 Task: Add One With Nature Dead Sea Salt Bar Soap to the cart.
Action: Mouse moved to (951, 91)
Screenshot: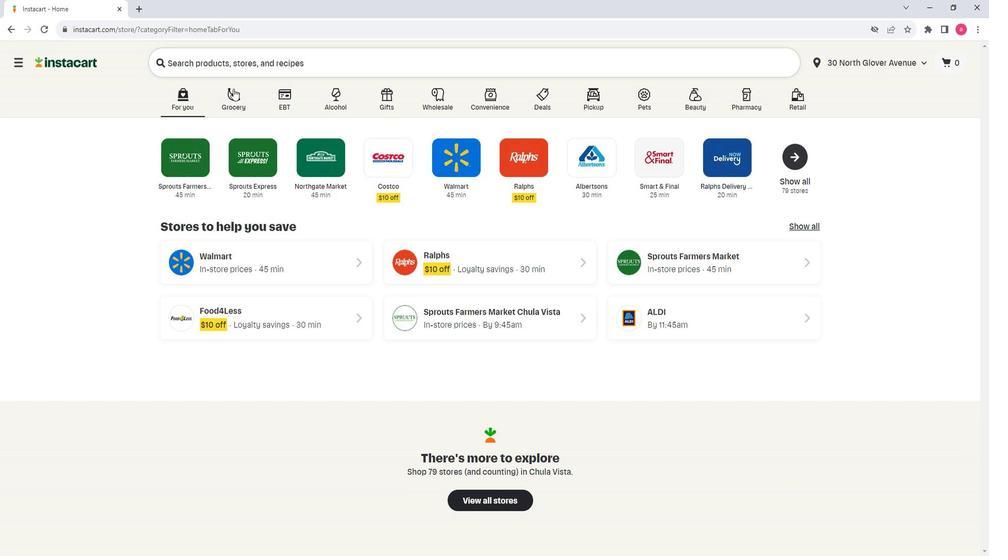 
Action: Mouse pressed left at (951, 91)
Screenshot: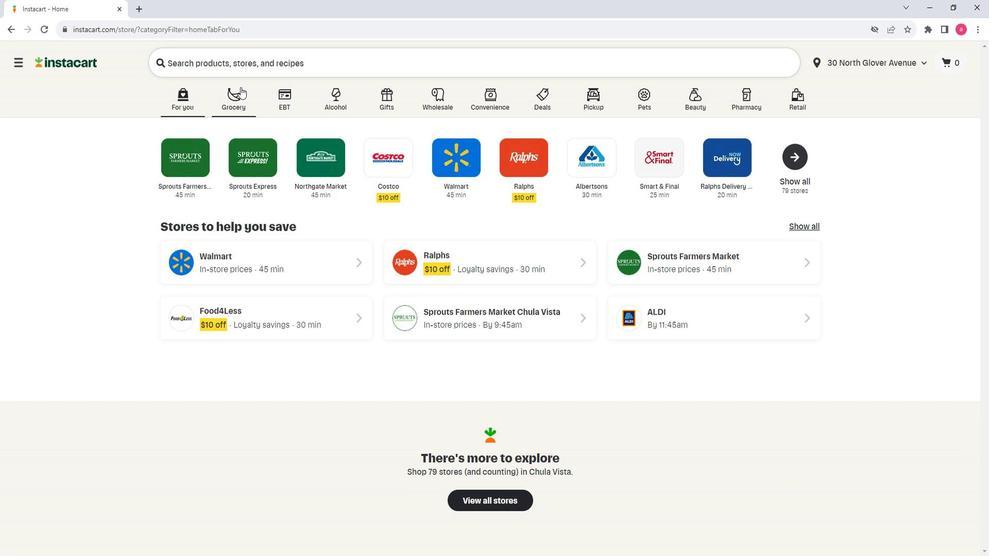 
Action: Mouse moved to (998, 296)
Screenshot: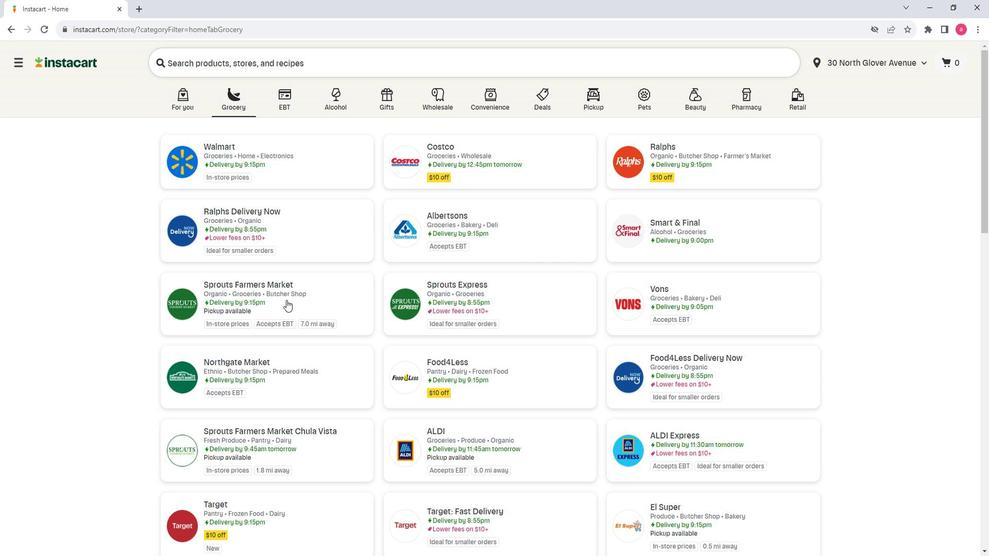
Action: Mouse pressed left at (998, 296)
Screenshot: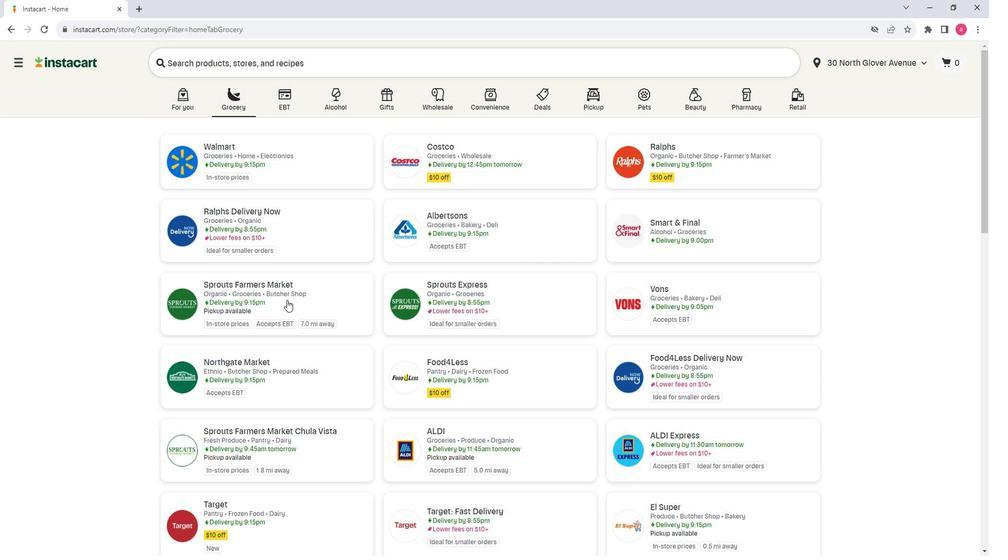 
Action: Mouse moved to (795, 313)
Screenshot: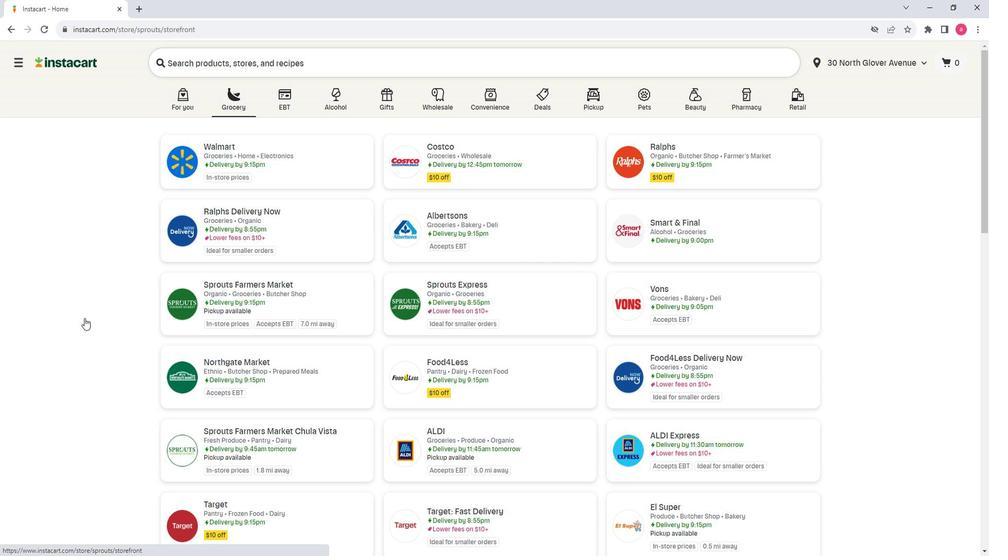 
Action: Mouse scrolled (795, 313) with delta (0, 0)
Screenshot: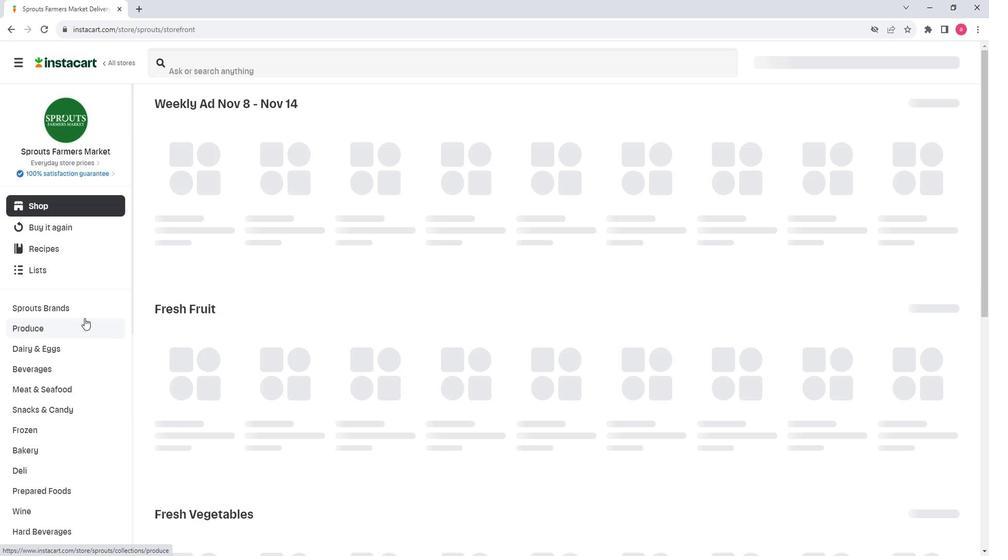 
Action: Mouse scrolled (795, 313) with delta (0, 0)
Screenshot: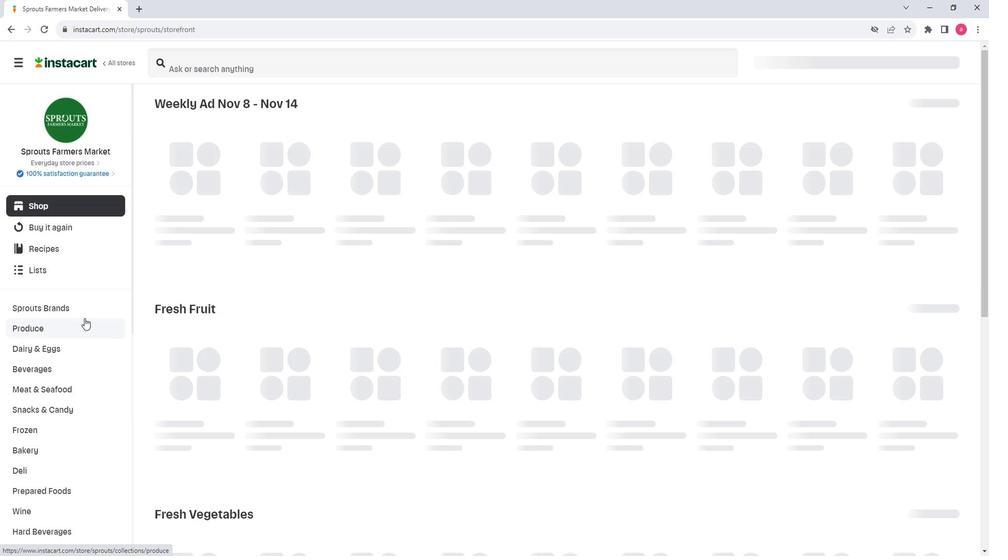 
Action: Mouse scrolled (795, 313) with delta (0, 0)
Screenshot: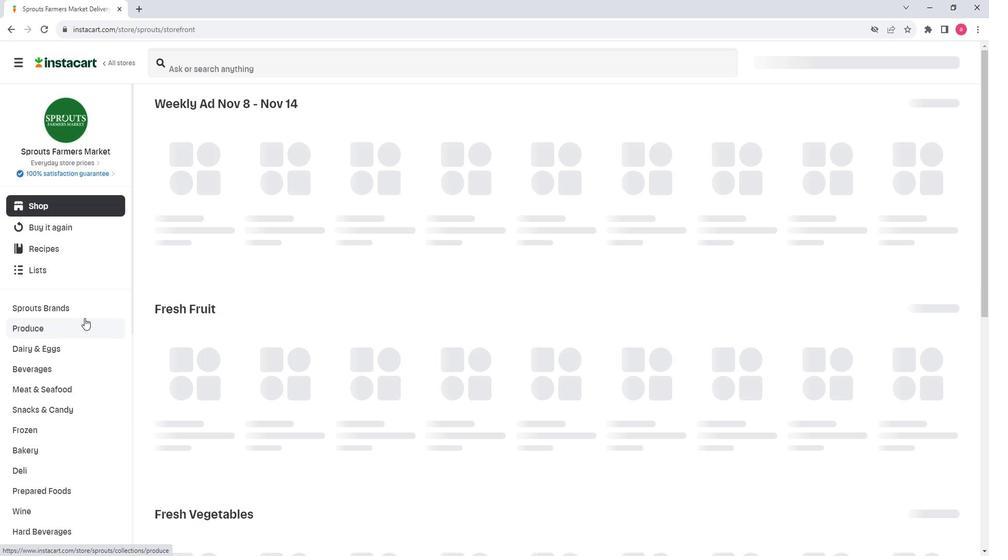 
Action: Mouse scrolled (795, 313) with delta (0, 0)
Screenshot: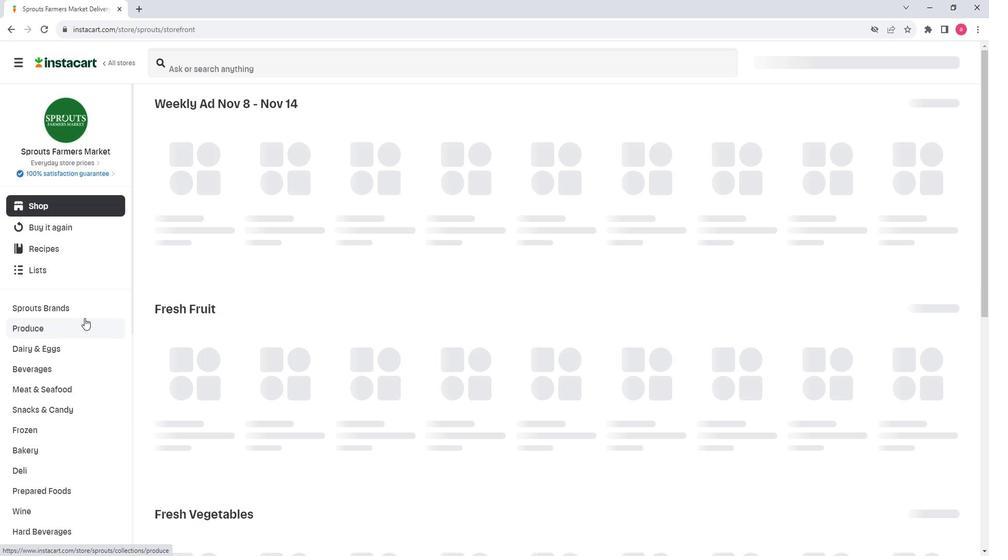
Action: Mouse moved to (795, 313)
Screenshot: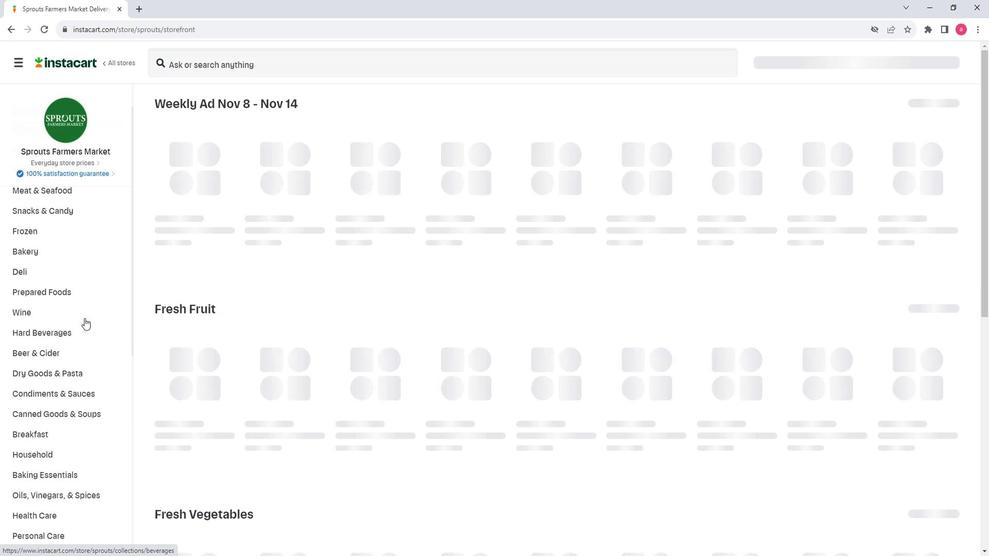 
Action: Mouse scrolled (795, 313) with delta (0, 0)
Screenshot: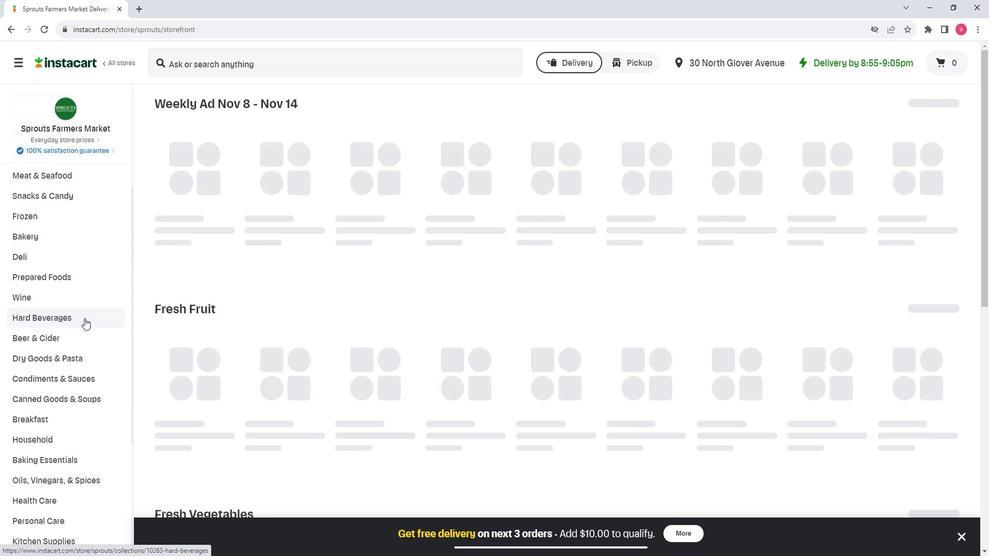 
Action: Mouse scrolled (795, 313) with delta (0, 0)
Screenshot: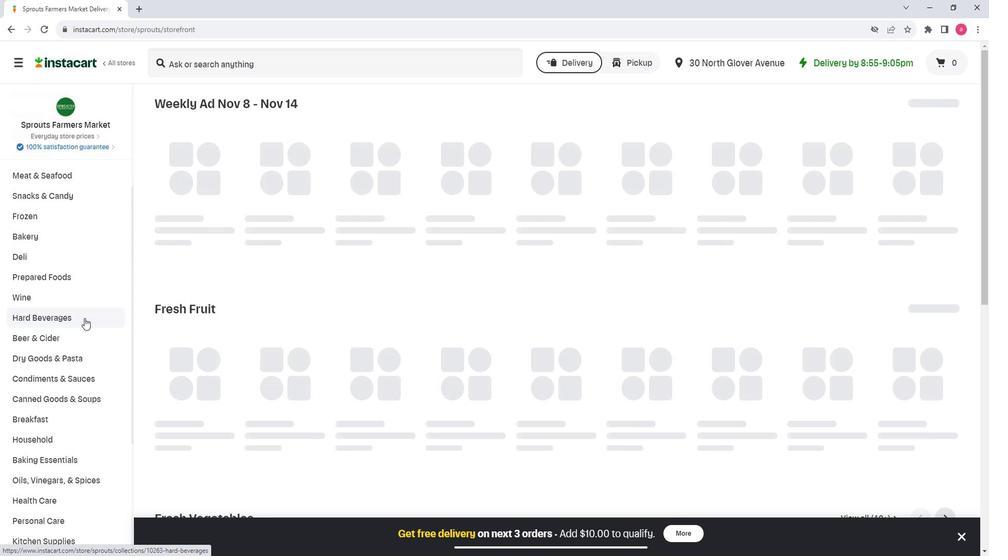 
Action: Mouse scrolled (795, 313) with delta (0, 0)
Screenshot: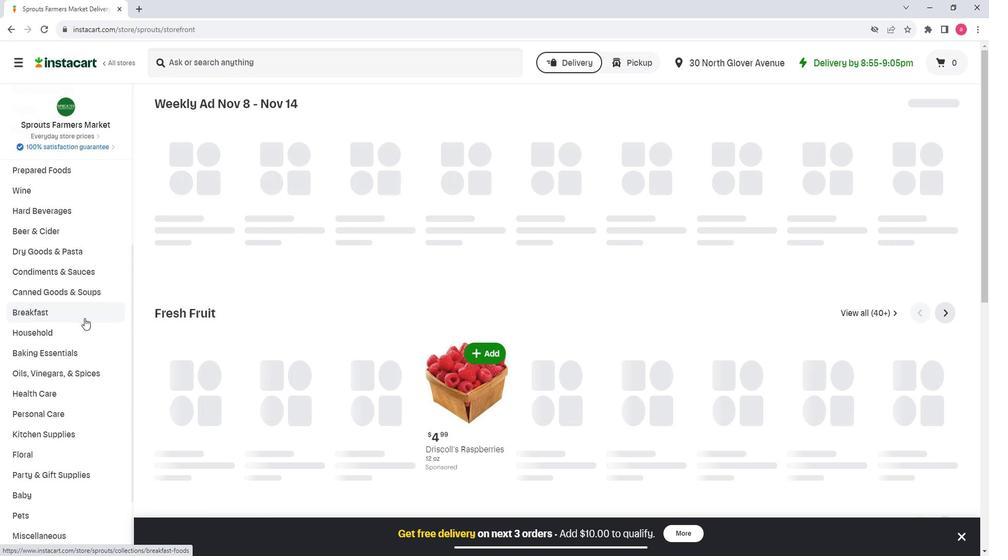 
Action: Mouse scrolled (795, 313) with delta (0, 0)
Screenshot: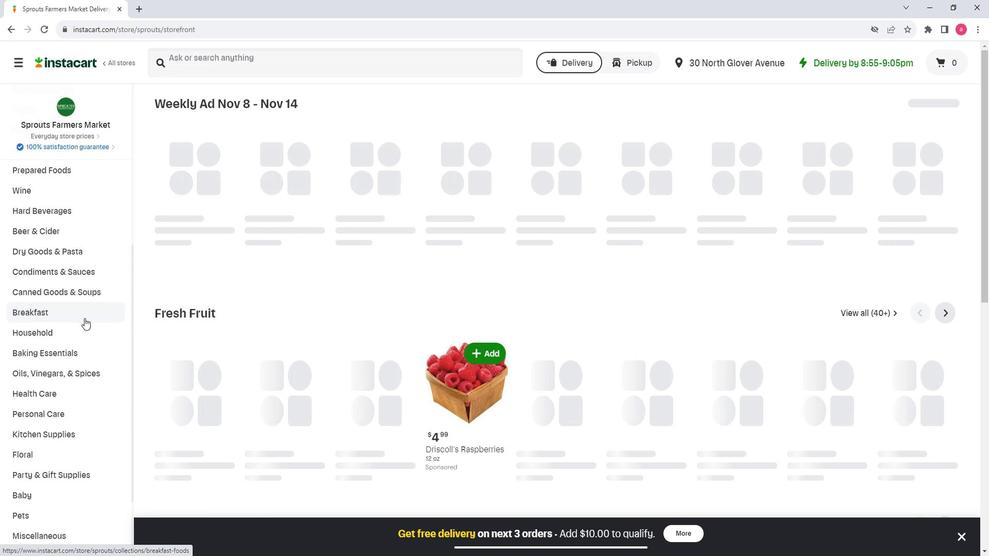 
Action: Mouse pressed left at (795, 313)
Screenshot: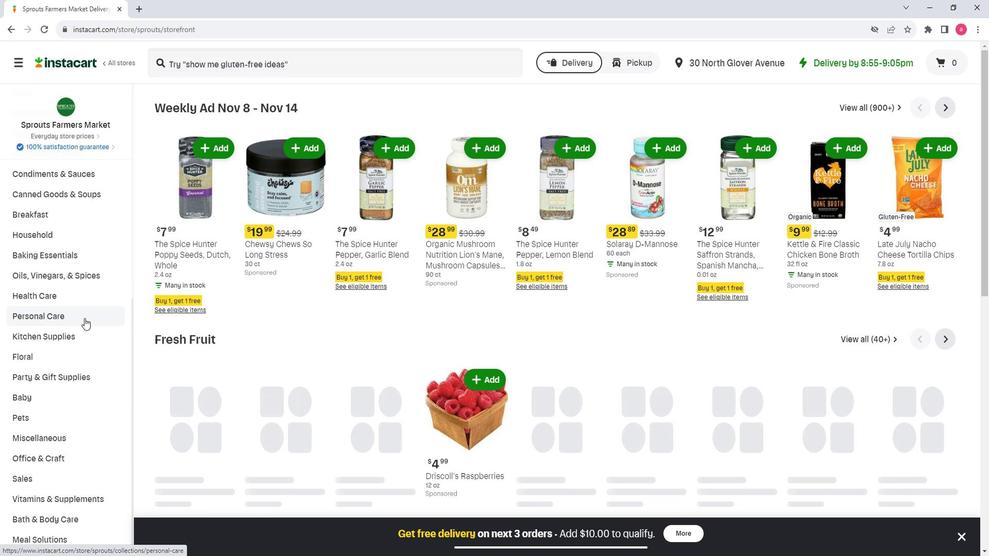 
Action: Mouse moved to (963, 143)
Screenshot: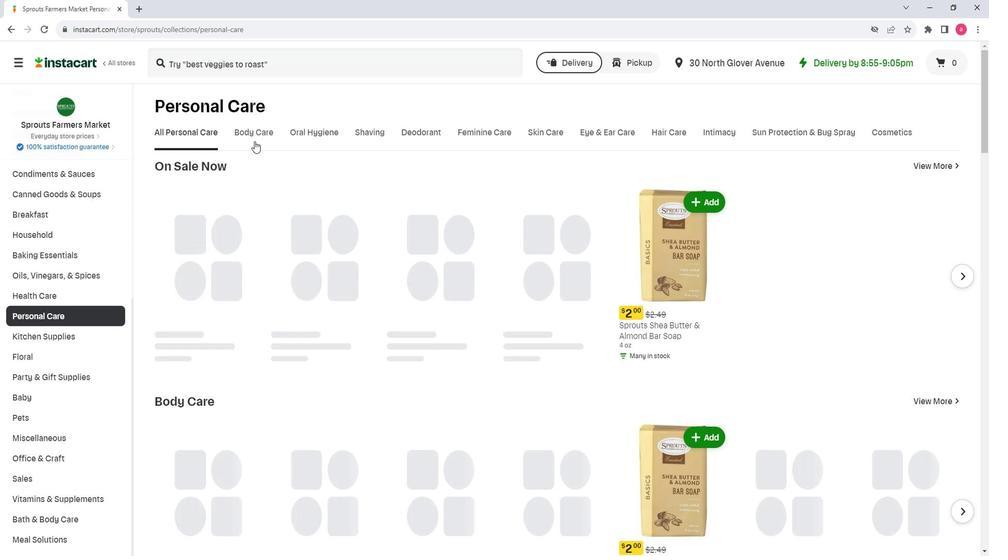 
Action: Mouse pressed left at (963, 143)
Screenshot: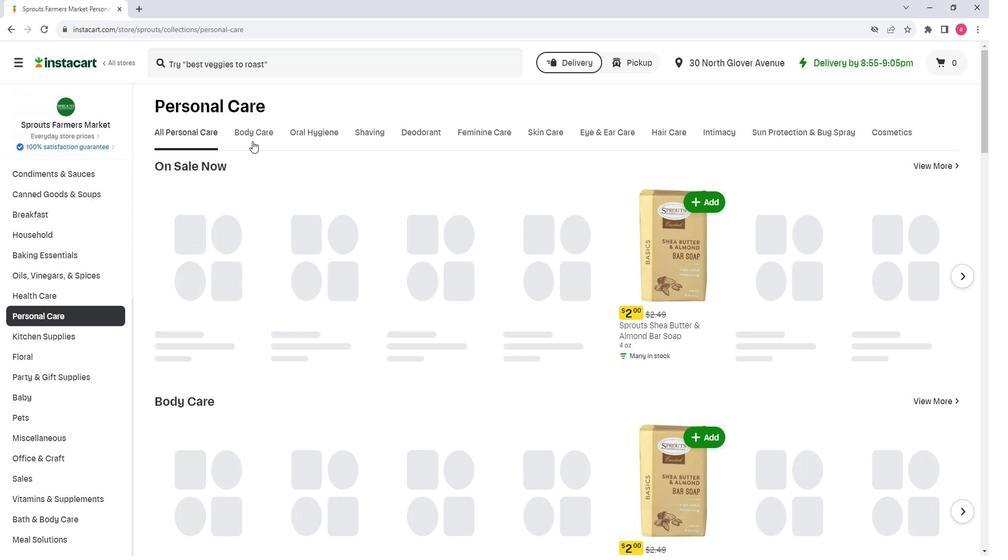 
Action: Mouse moved to (962, 170)
Screenshot: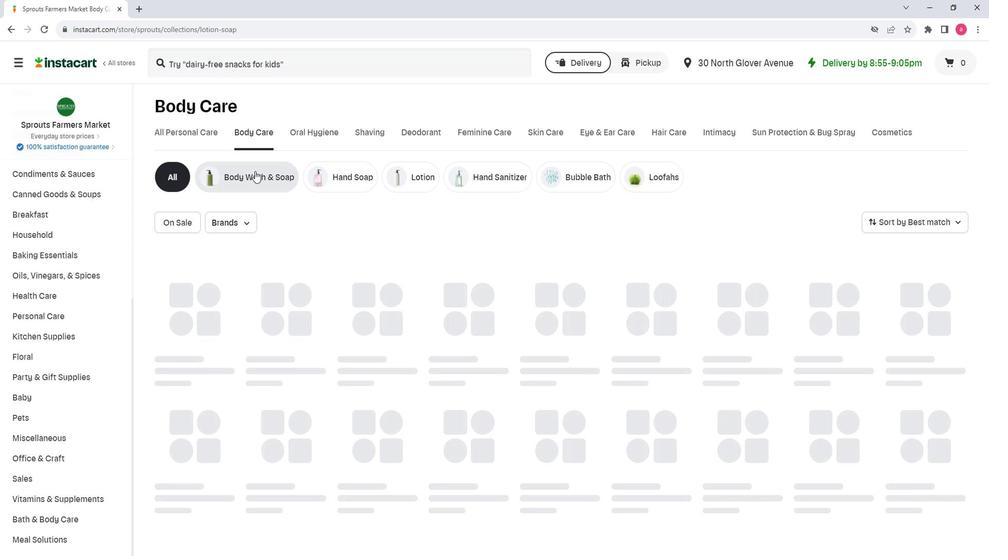 
Action: Mouse pressed left at (962, 170)
Screenshot: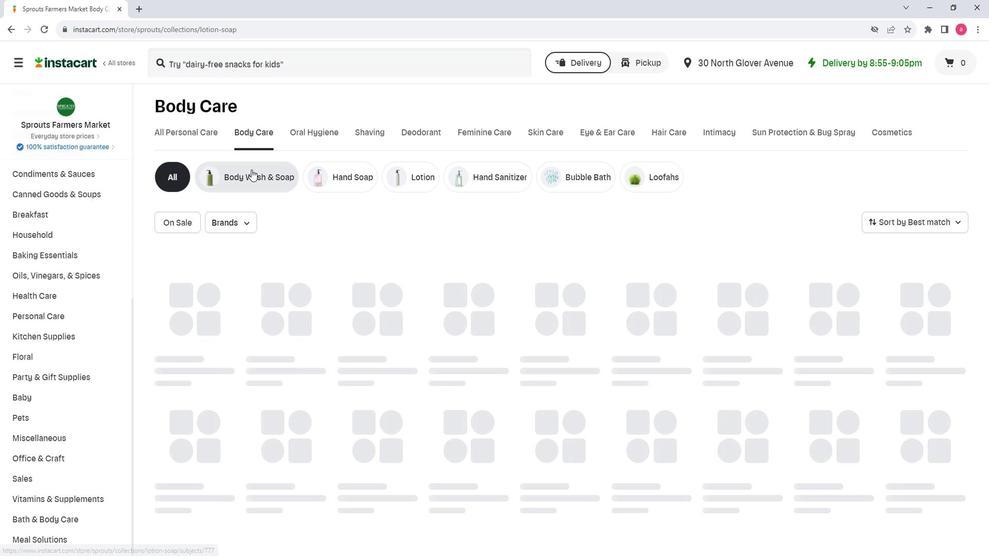 
Action: Mouse moved to (924, 75)
Screenshot: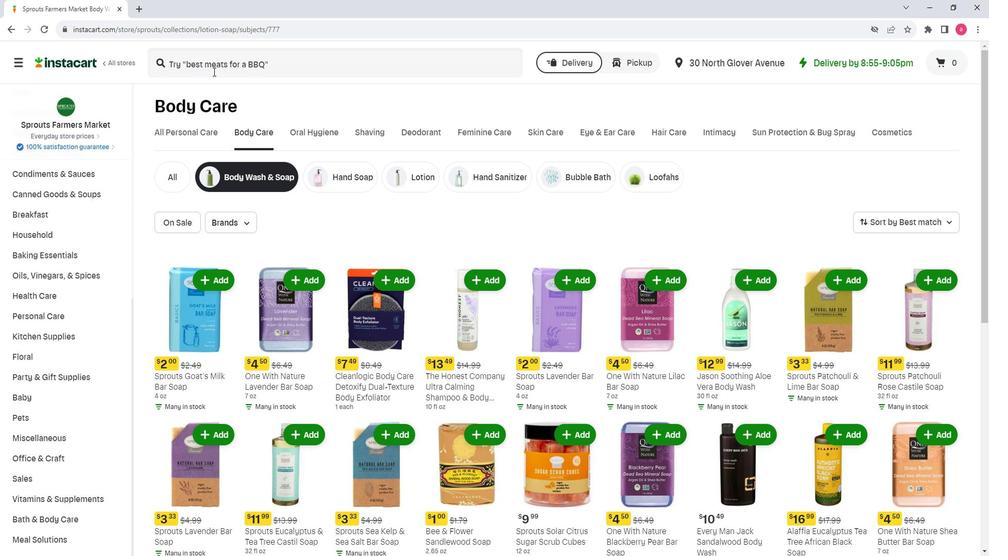 
Action: Mouse pressed left at (924, 75)
Screenshot: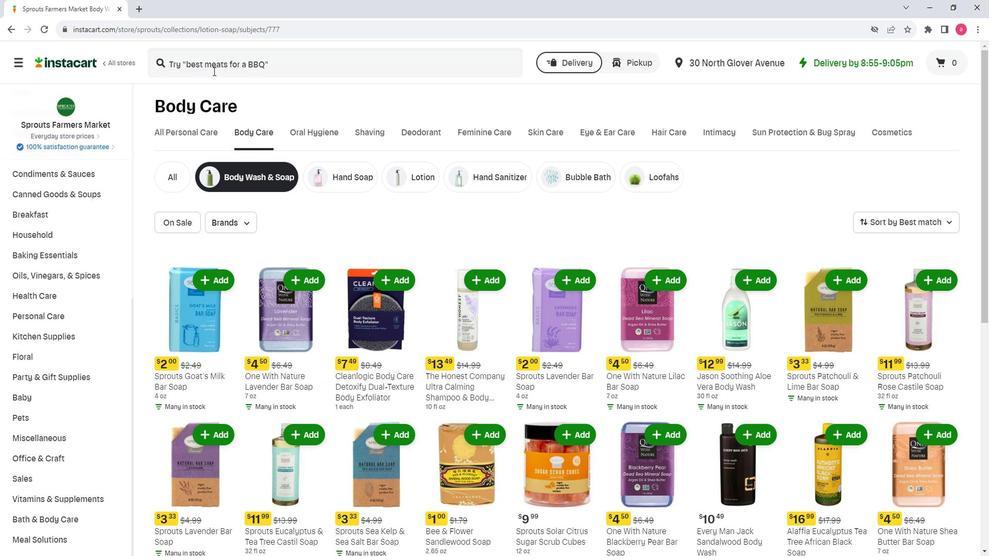 
Action: Key pressed <Key.shift><Key.shift><Key.shift><Key.shift><Key.shift><Key.shift><Key.shift><Key.shift><Key.shift><Key.shift><Key.shift><Key.shift><Key.shift><Key.shift><Key.shift><Key.shift><Key.shift><Key.shift><Key.shift><Key.shift><Key.shift><Key.shift><Key.shift><Key.shift><Key.shift><Key.shift><Key.shift><Key.shift><Key.shift><Key.shift><Key.shift><Key.shift><Key.shift><Key.shift><Key.shift><Key.shift><Key.shift><Key.shift><Key.shift><Key.shift><Key.shift><Key.shift><Key.shift><Key.shift><Key.shift><Key.shift><Key.shift><Key.shift><Key.shift><Key.shift><Key.shift><Key.shift><Key.shift><Key.shift><Key.shift><Key.shift><Key.shift><Key.shift><Key.shift><Key.shift><Key.shift><Key.shift><Key.shift><Key.shift><Key.shift><Key.shift><Key.shift><Key.shift><Key.shift><Key.shift><Key.shift><Key.shift>One<Key.space><Key.shift><Key.shift><Key.shift><Key.shift><Key.shift><Key.shift><Key.shift><Key.shift><Key.shift><Key.shift>With<Key.space><Key.shift><Key.shift><Key.shift><Key.shift><Key.shift><Key.shift><Key.shift><Key.shift>Nature<Key.space><Key.shift><Key.shift><Key.shift><Key.shift><Key.shift><Key.shift><Key.shift><Key.shift><Key.shift><Key.shift><Key.shift><Key.shift><Key.shift><Key.shift><Key.shift><Key.shift><Key.shift><Key.shift><Key.shift><Key.shift><Key.shift><Key.shift><Key.shift>Dead<Key.space><Key.shift><Key.shift><Key.shift><Key.shift><Key.shift><Key.shift><Key.shift><Key.shift><Key.shift><Key.shift><Key.shift><Key.shift><Key.shift><Key.shift><Key.shift><Key.shift><Key.shift><Key.shift><Key.shift><Key.shift><Key.shift><Key.shift><Key.shift><Key.shift>Sea<Key.space><Key.shift><Key.shift>Salt<Key.space><Key.shift>Bar<Key.space><Key.shift>Soap<Key.space><Key.enter>
Screenshot: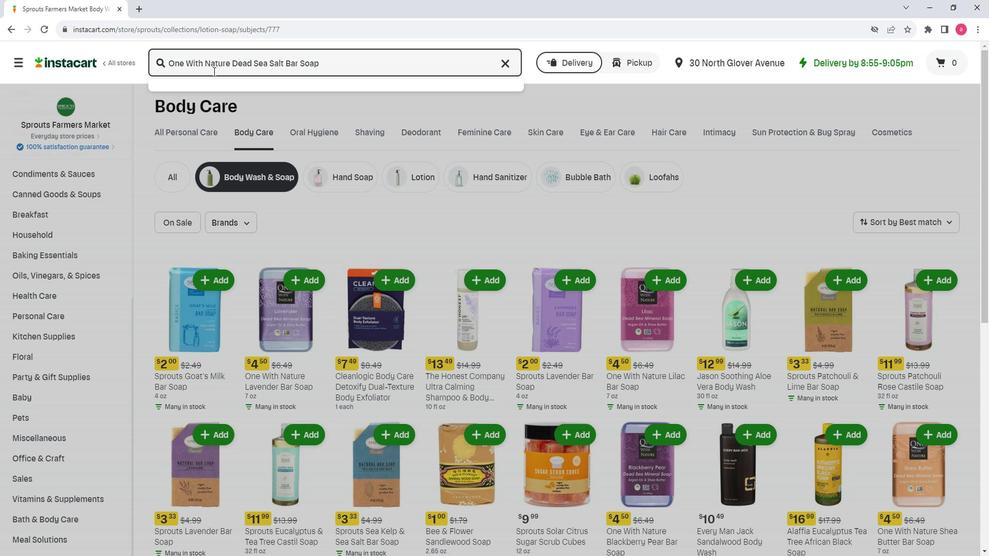 
Action: Mouse moved to (973, 175)
Screenshot: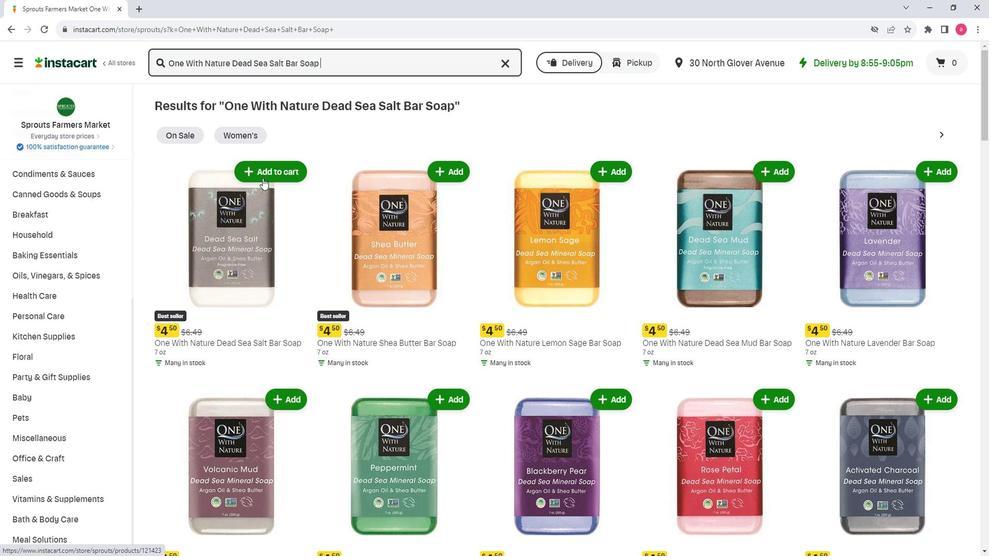 
Action: Mouse pressed left at (973, 175)
Screenshot: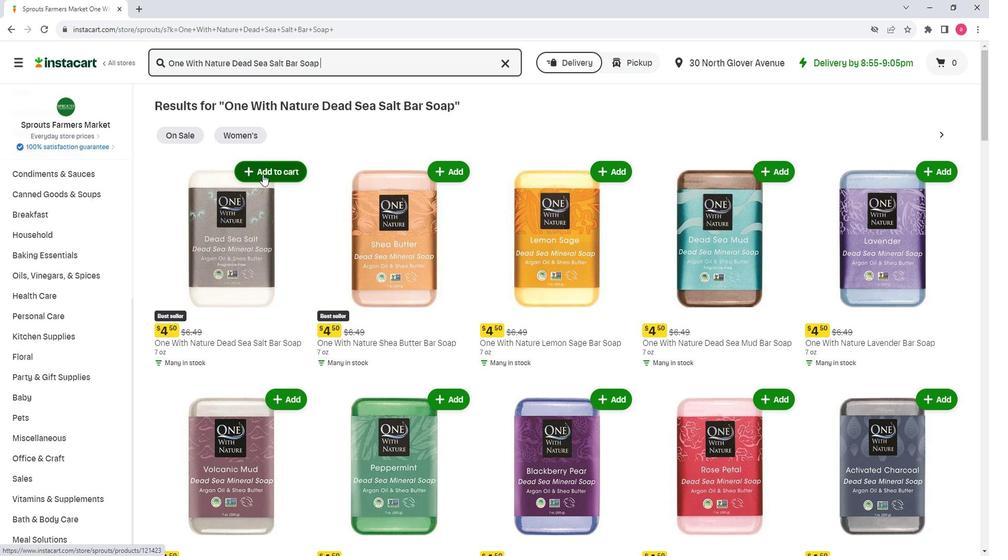 
Action: Mouse moved to (984, 248)
Screenshot: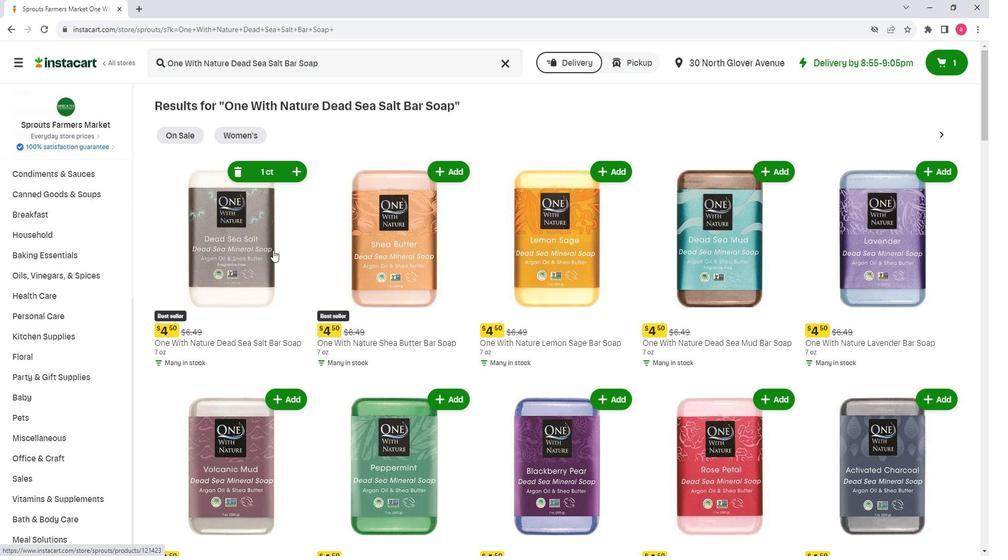 
